 Task: Add a signature Miriam Hall containing Best wishes for a happy National Ice Cream Day, Miriam Hall to email address softage.6@softage.net and add a folder Safety training
Action: Mouse moved to (100, 99)
Screenshot: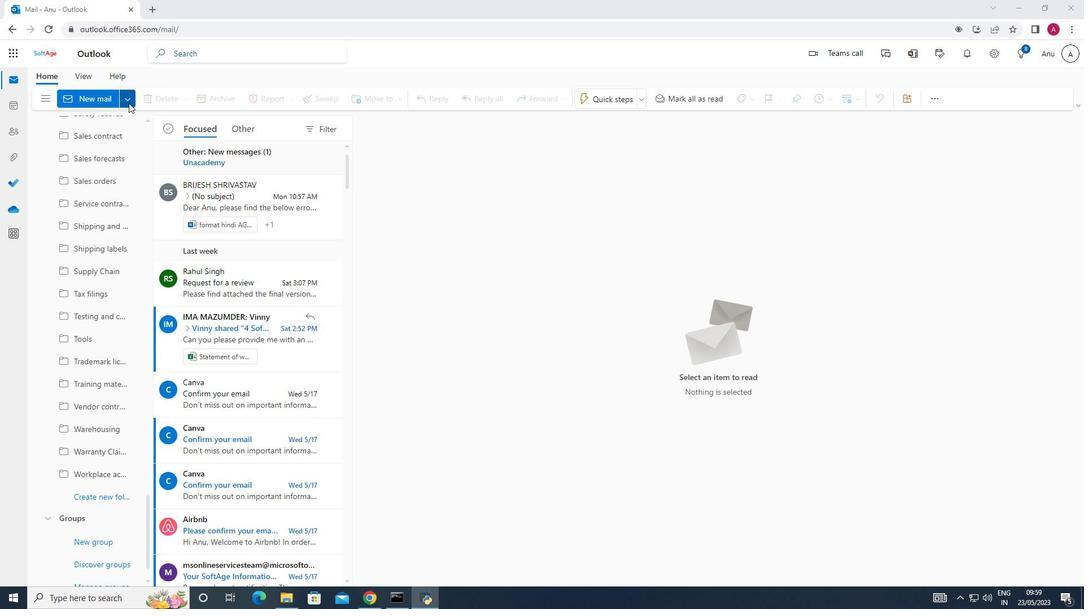 
Action: Mouse pressed left at (100, 99)
Screenshot: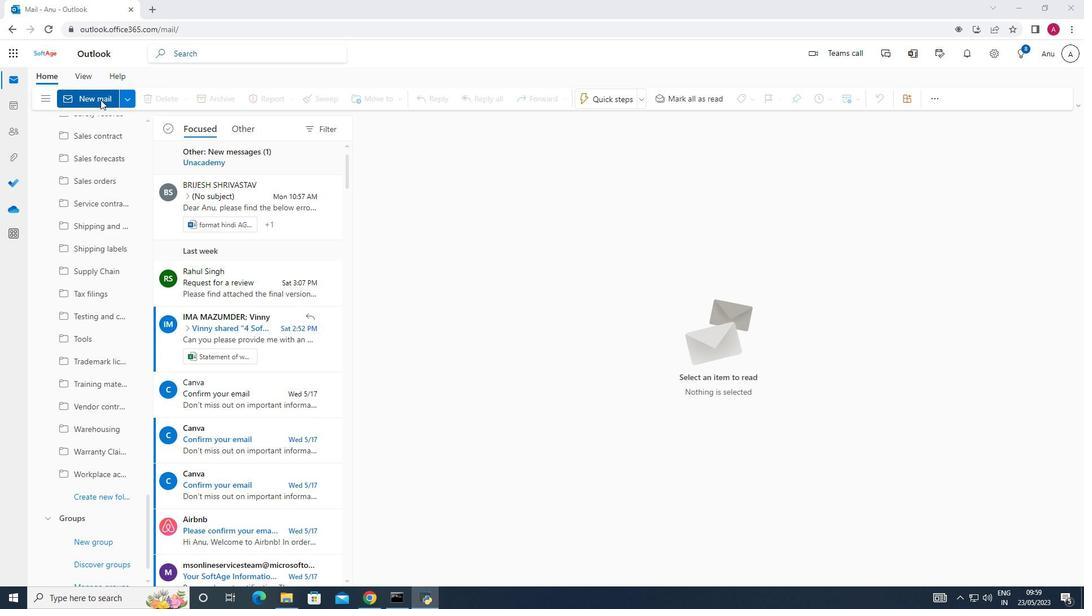 
Action: Mouse moved to (771, 98)
Screenshot: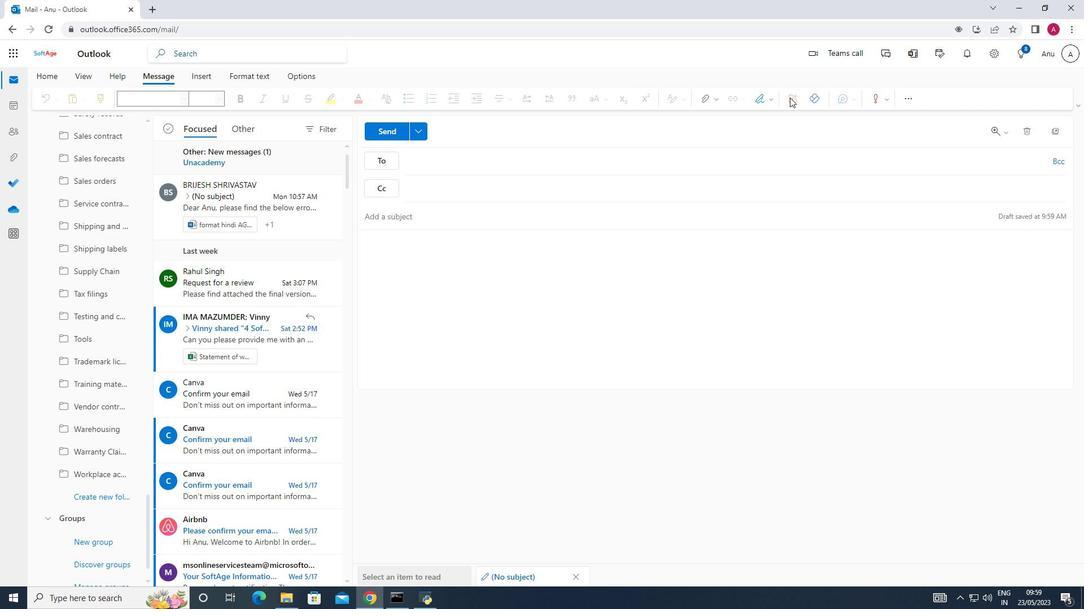 
Action: Mouse pressed left at (771, 98)
Screenshot: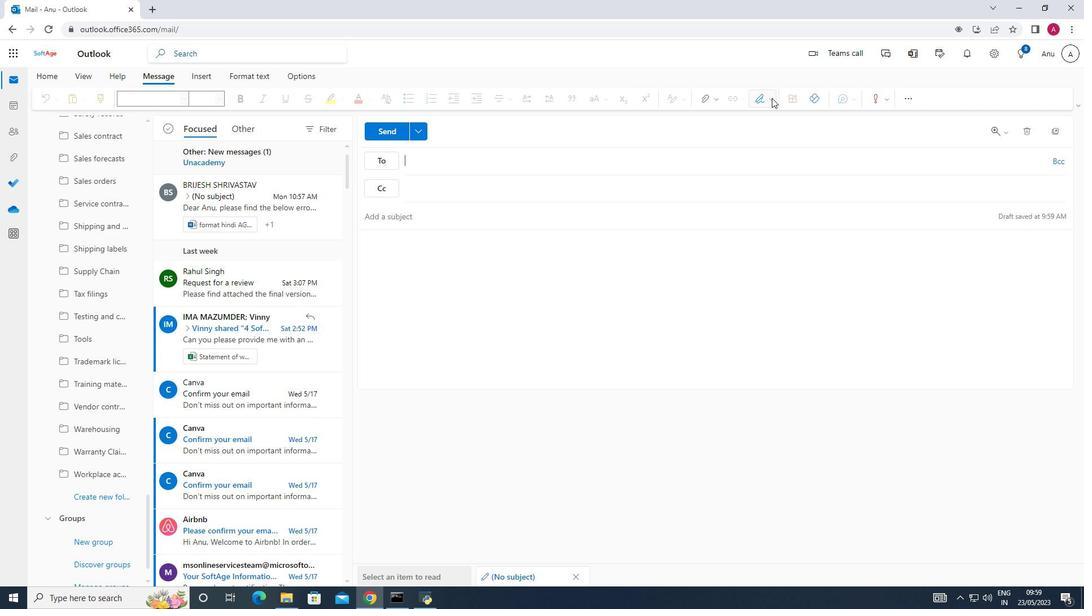 
Action: Mouse moved to (749, 145)
Screenshot: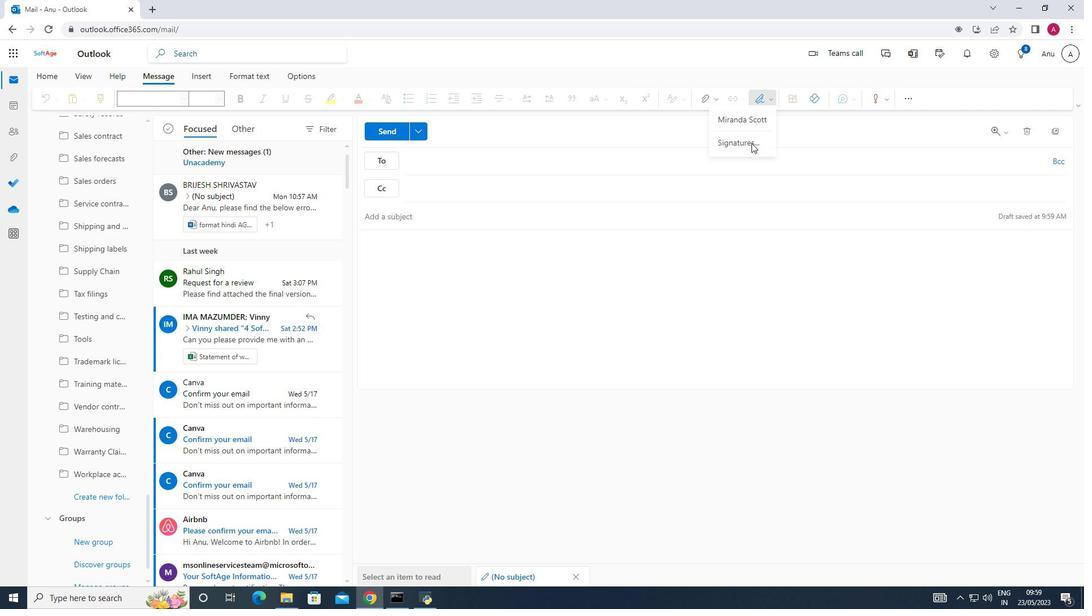
Action: Mouse pressed left at (749, 145)
Screenshot: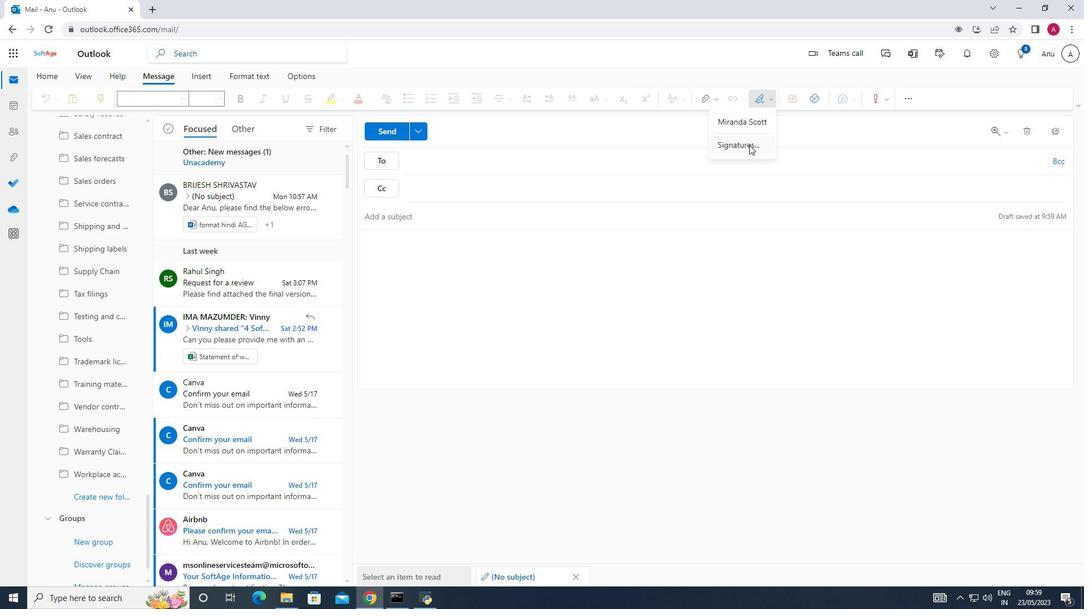 
Action: Mouse moved to (765, 193)
Screenshot: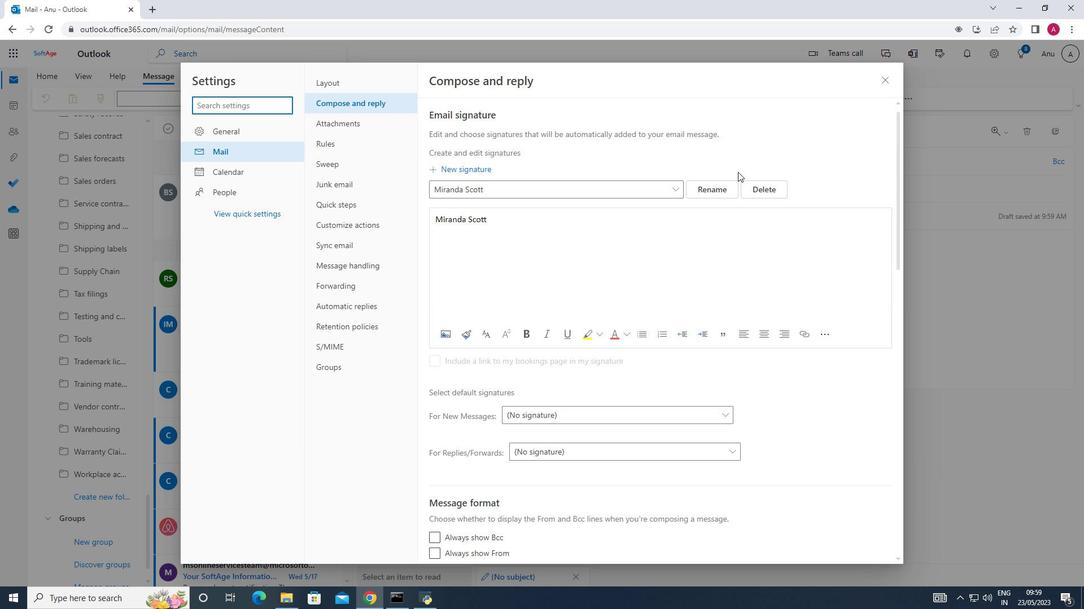 
Action: Mouse pressed left at (765, 193)
Screenshot: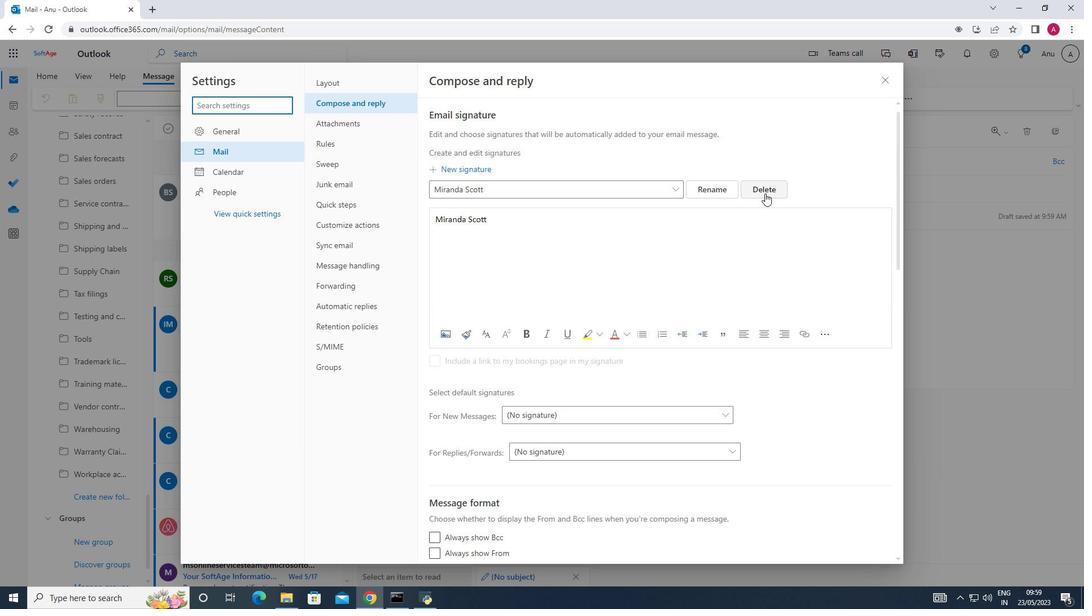
Action: Mouse moved to (525, 191)
Screenshot: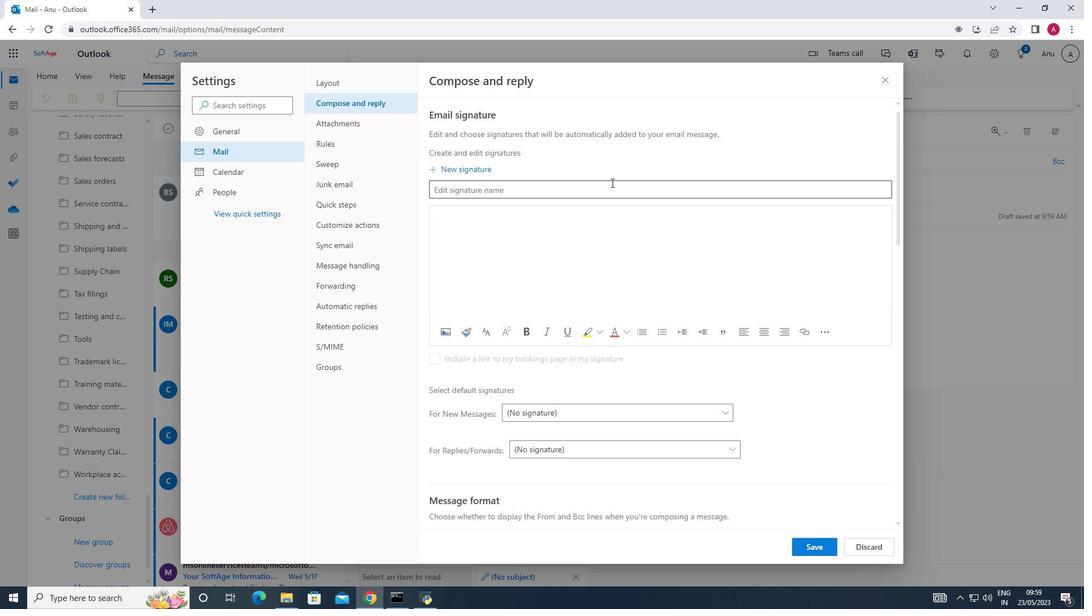 
Action: Mouse pressed left at (525, 191)
Screenshot: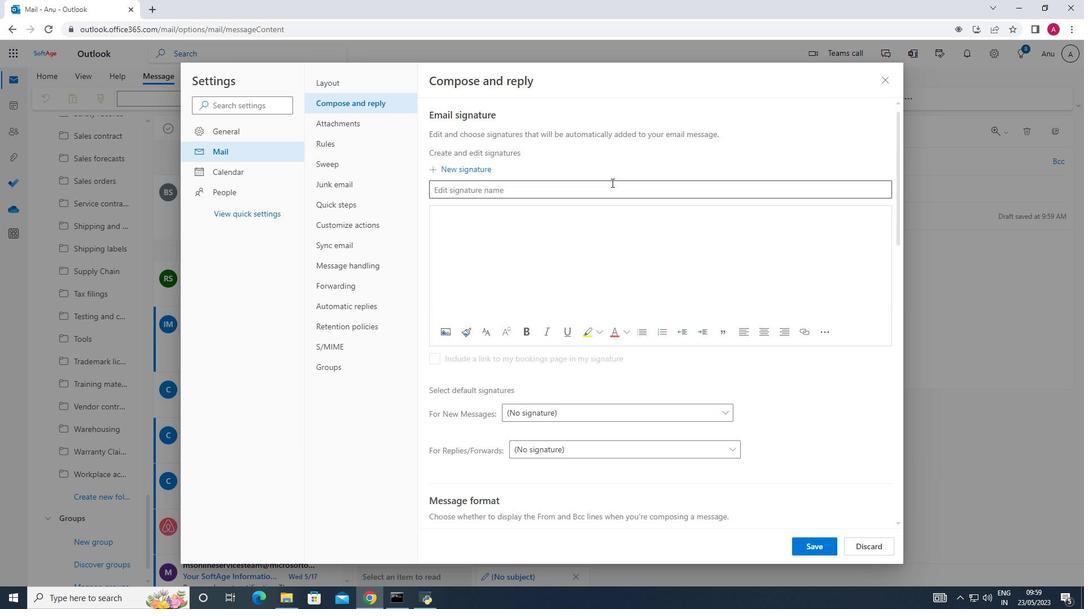 
Action: Key pressed <Key.shift_r>Miriam<Key.space><Key.shift_r><Key.shift_r><Key.shift_r><Key.shift_r><Key.shift_r><Key.shift_r><Key.shift_r><Key.shift_r><Key.shift_r><Key.shift_r>Hall
Screenshot: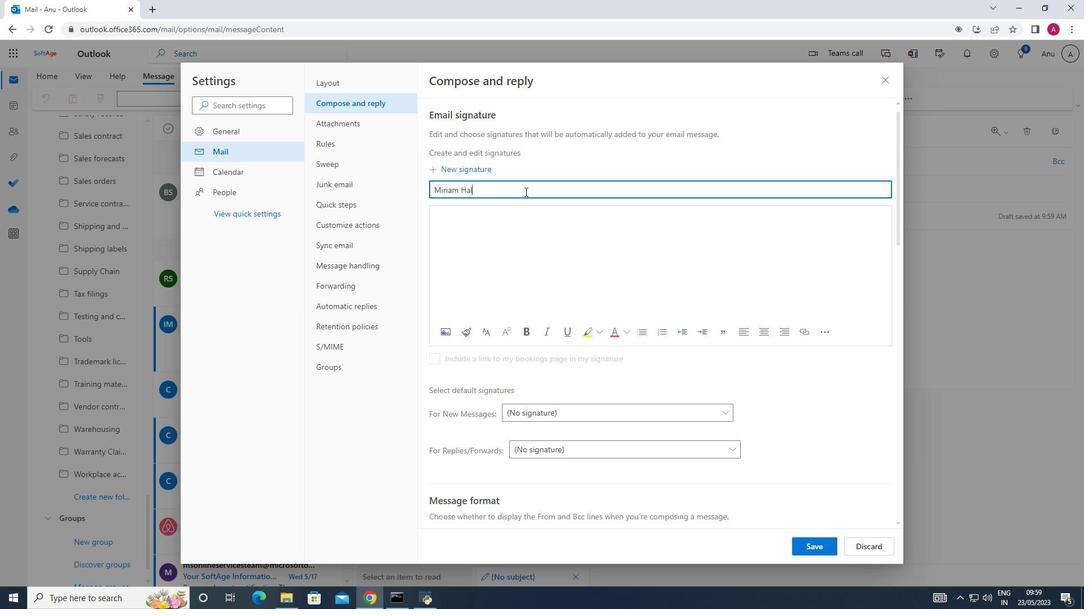 
Action: Mouse moved to (469, 219)
Screenshot: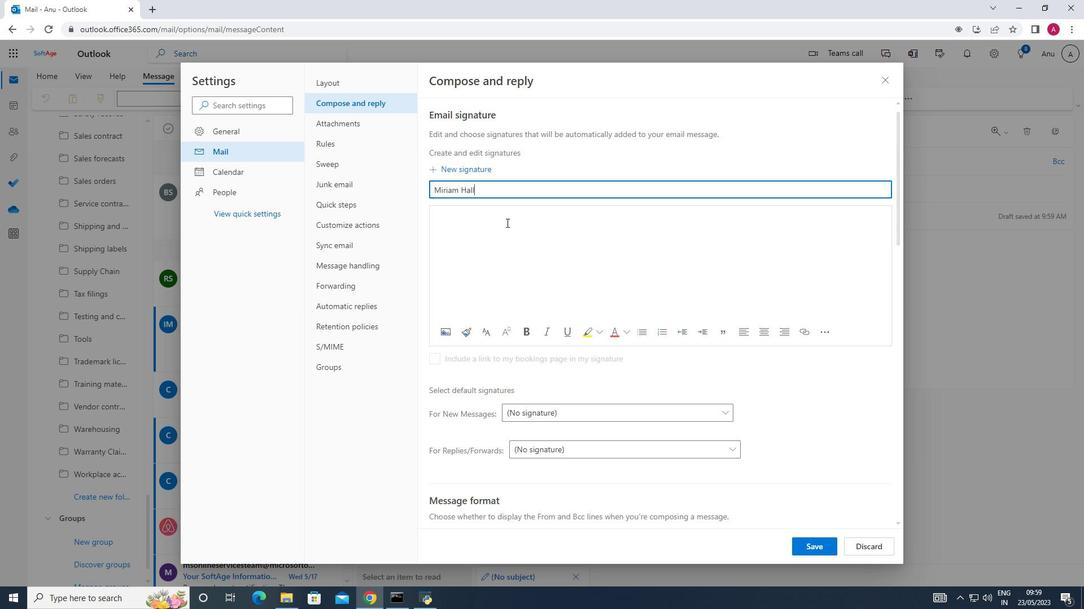 
Action: Mouse pressed left at (469, 219)
Screenshot: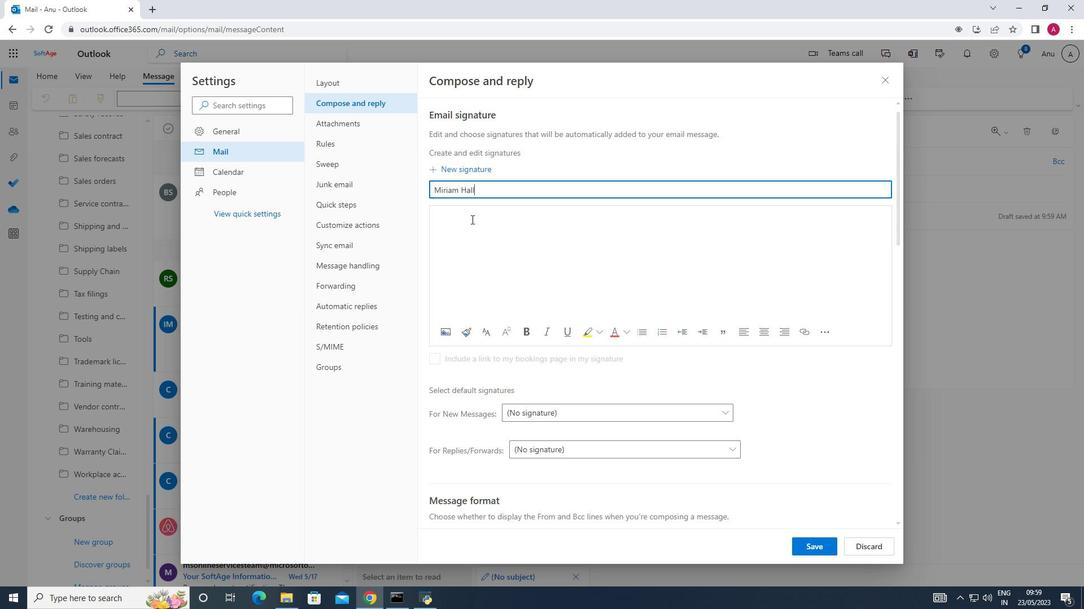 
Action: Mouse moved to (468, 217)
Screenshot: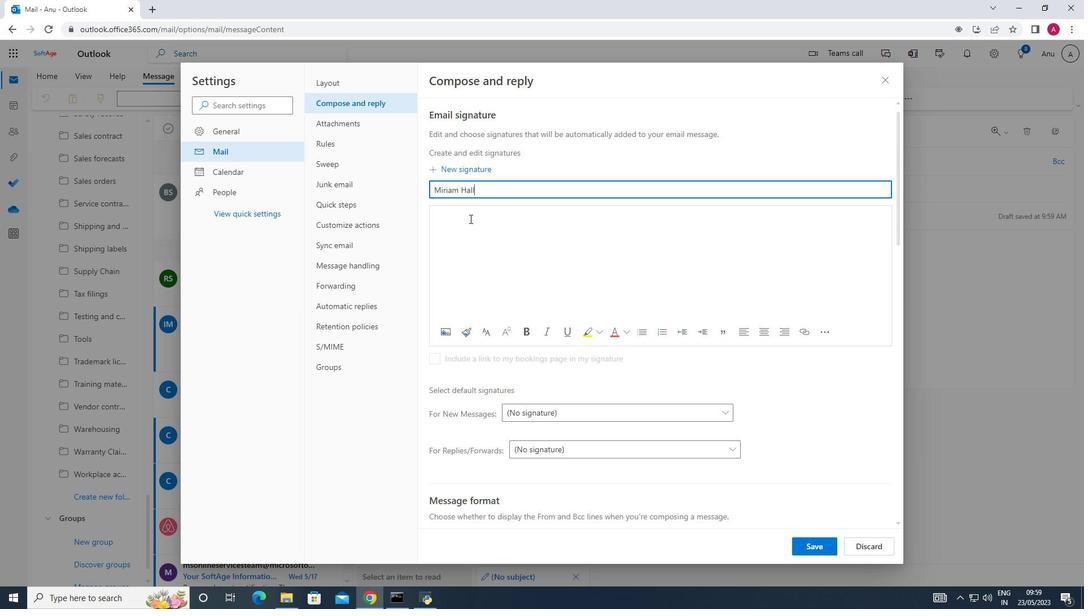 
Action: Key pressed <Key.shift_r>Miriam<Key.space><Key.shift_r><Key.shift_r><Key.shift_r>Hall
Screenshot: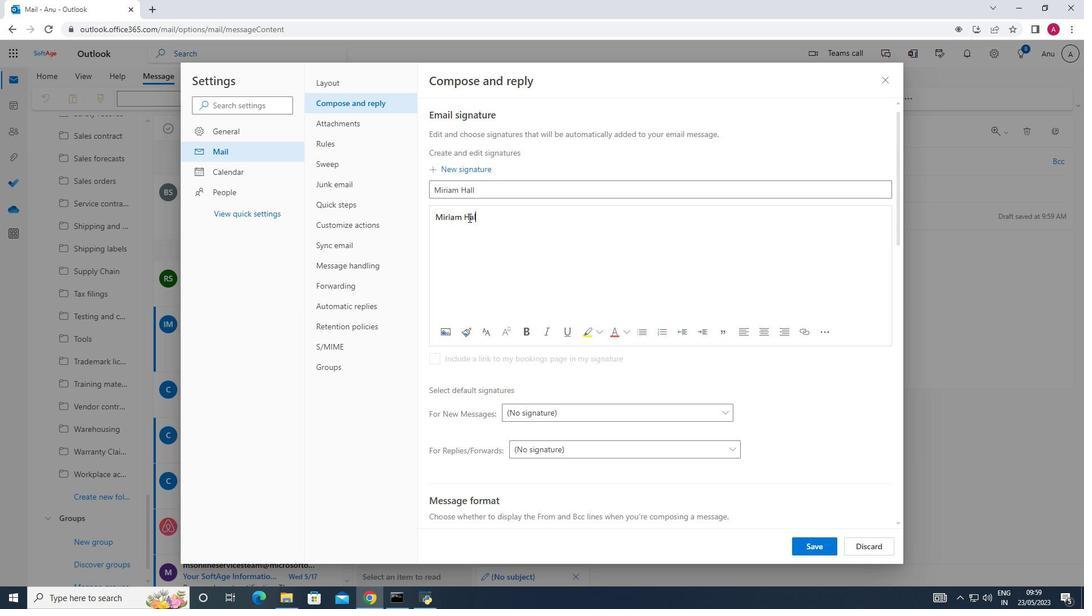 
Action: Mouse moved to (810, 542)
Screenshot: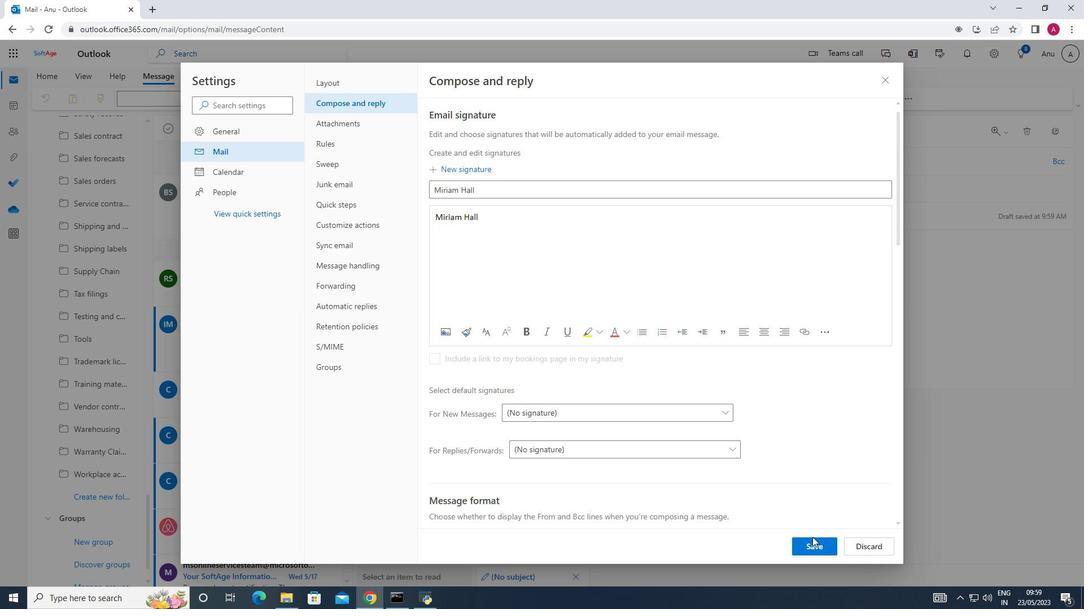 
Action: Mouse pressed left at (810, 542)
Screenshot: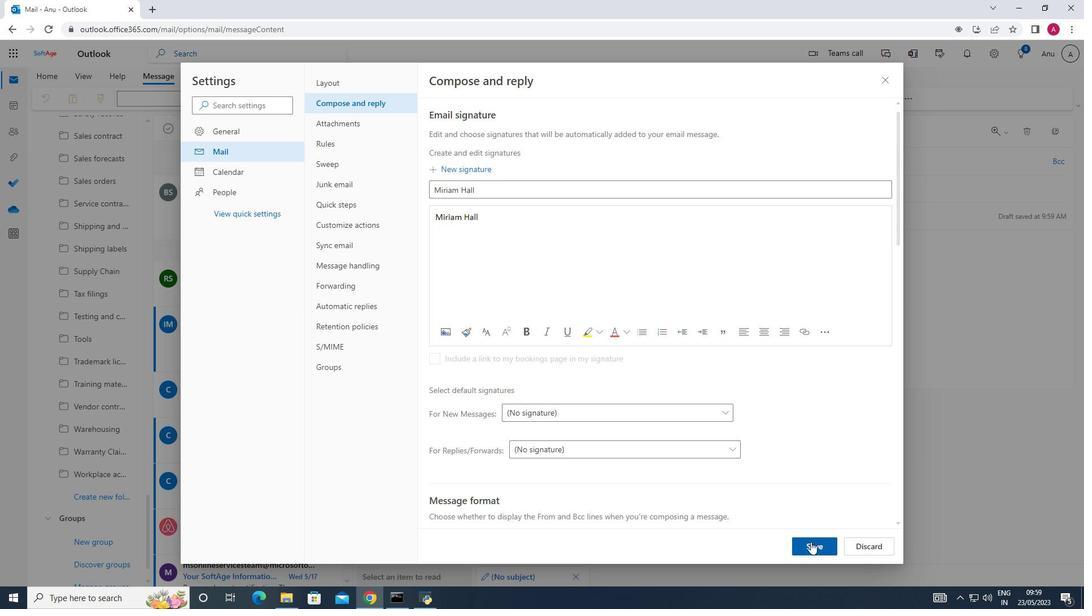 
Action: Mouse moved to (884, 84)
Screenshot: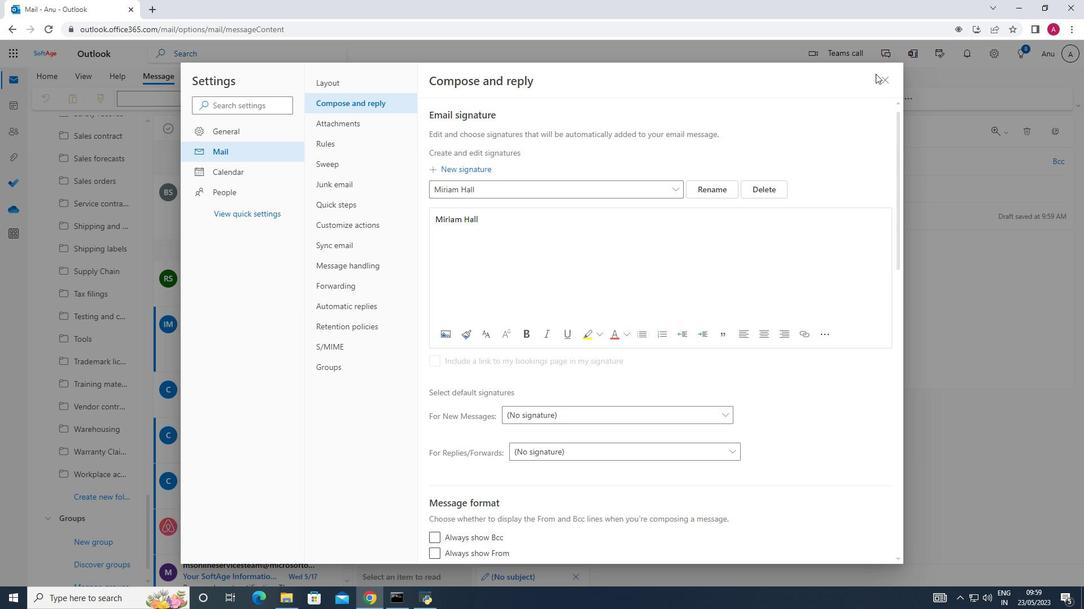 
Action: Mouse pressed left at (884, 84)
Screenshot: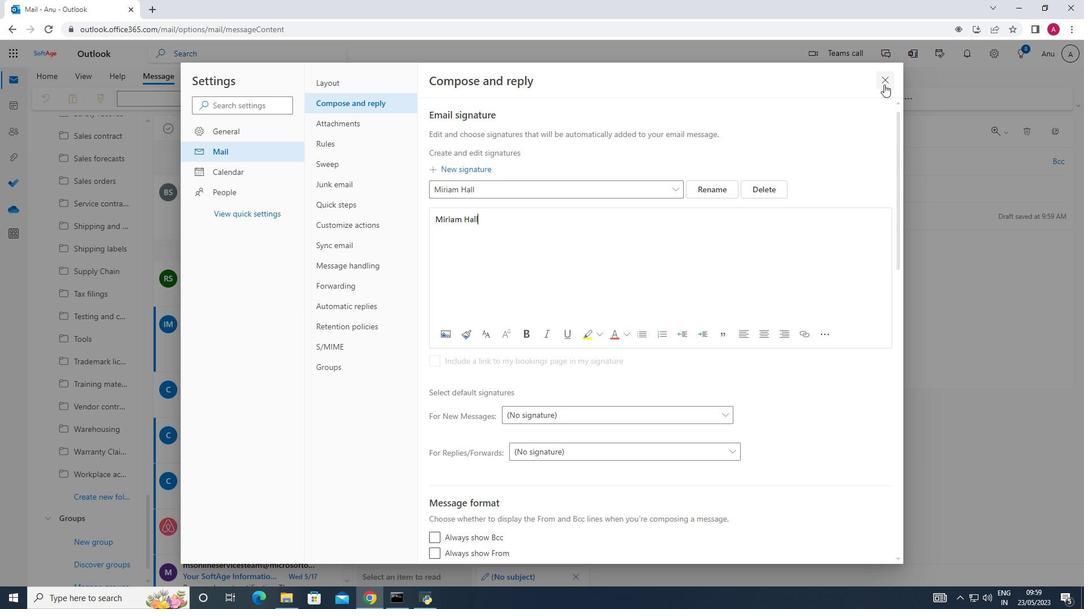 
Action: Mouse moved to (772, 106)
Screenshot: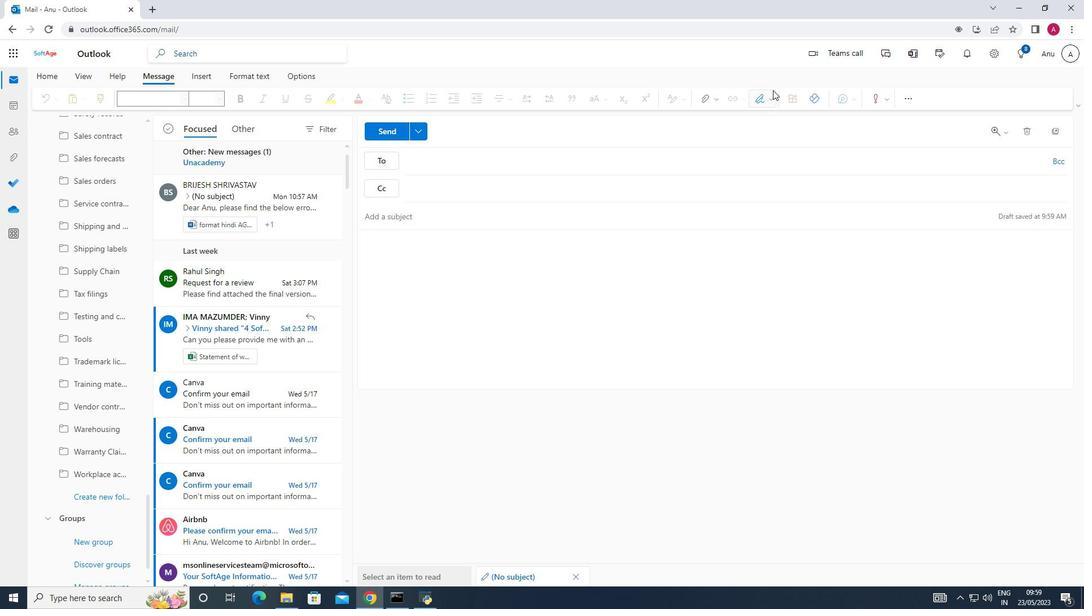 
Action: Mouse pressed left at (772, 106)
Screenshot: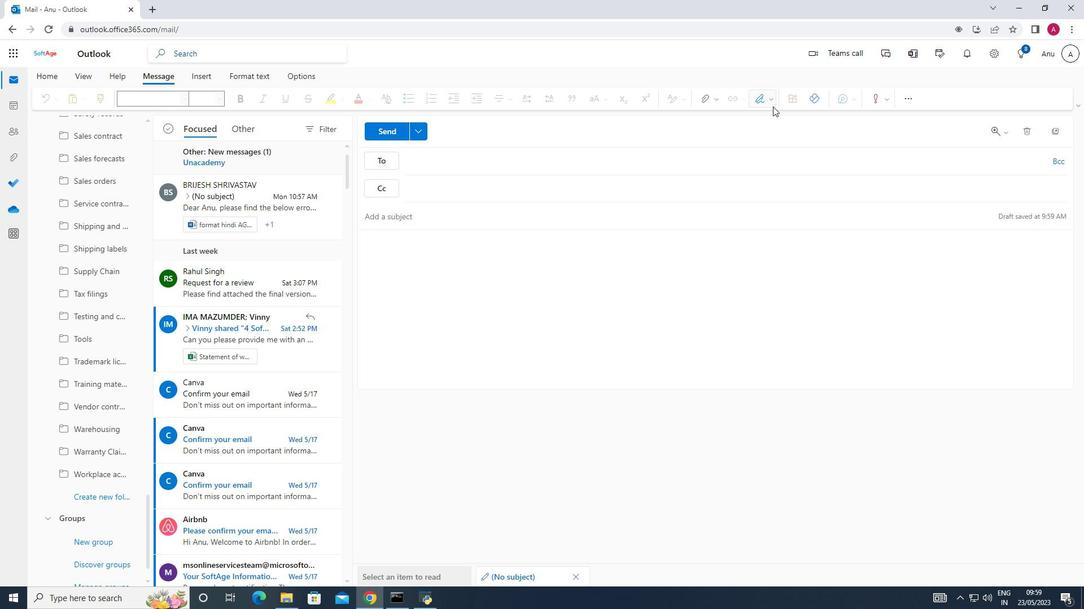 
Action: Mouse moved to (759, 118)
Screenshot: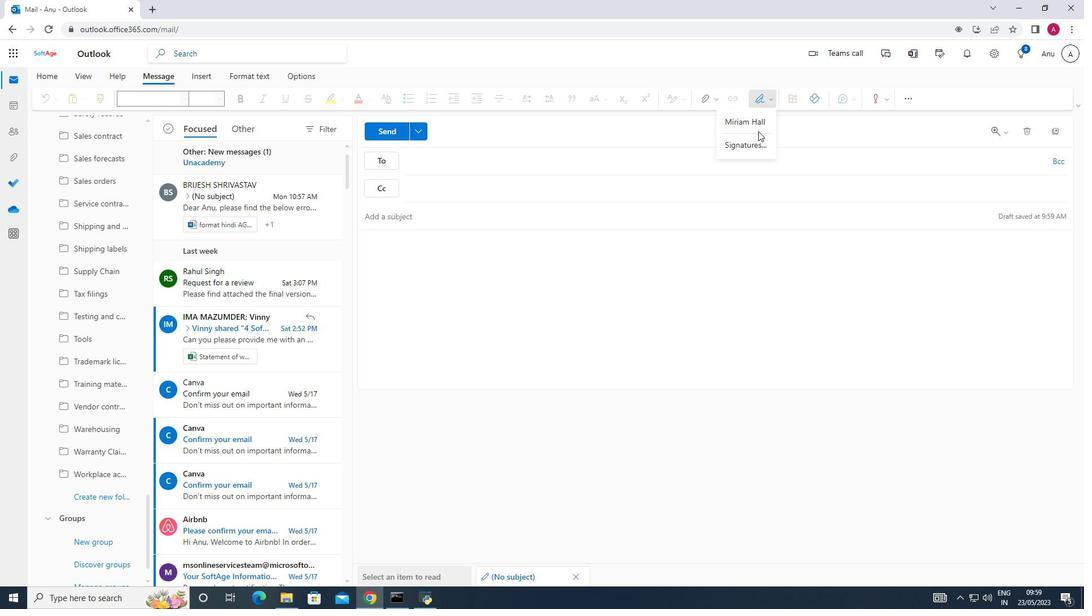 
Action: Mouse pressed left at (759, 118)
Screenshot: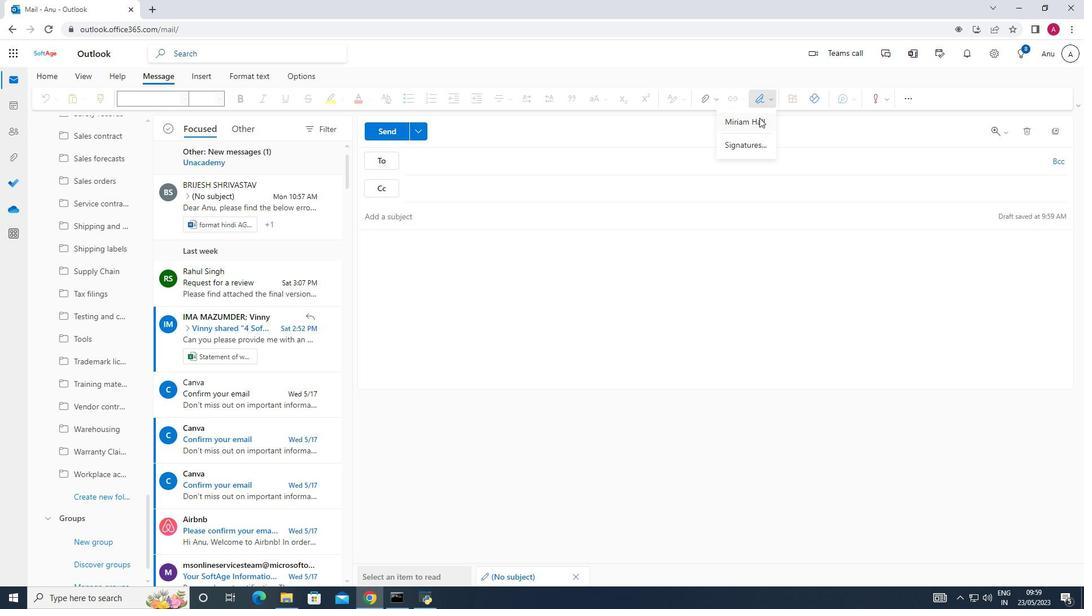 
Action: Key pressed <Key.shift>Best<Key.space>wishes<Key.space>for<Key.space><Key.space><Key.backspace>a<Key.space>happy<Key.space><Key.shift>National<Key.space><Key.shift>Ice<Key.space><Key.shift>Cream<Key.space><Key.shift><Key.shift><Key.shift><Key.shift><Key.shift><Key.shift><Key.shift><Key.shift>Day.
Screenshot: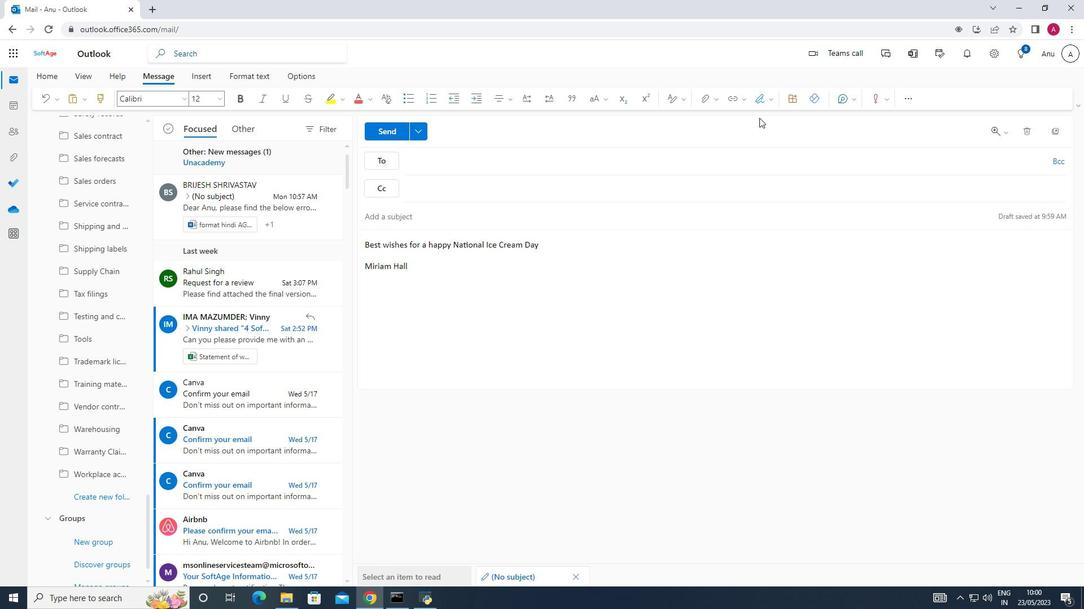 
Action: Mouse moved to (408, 161)
Screenshot: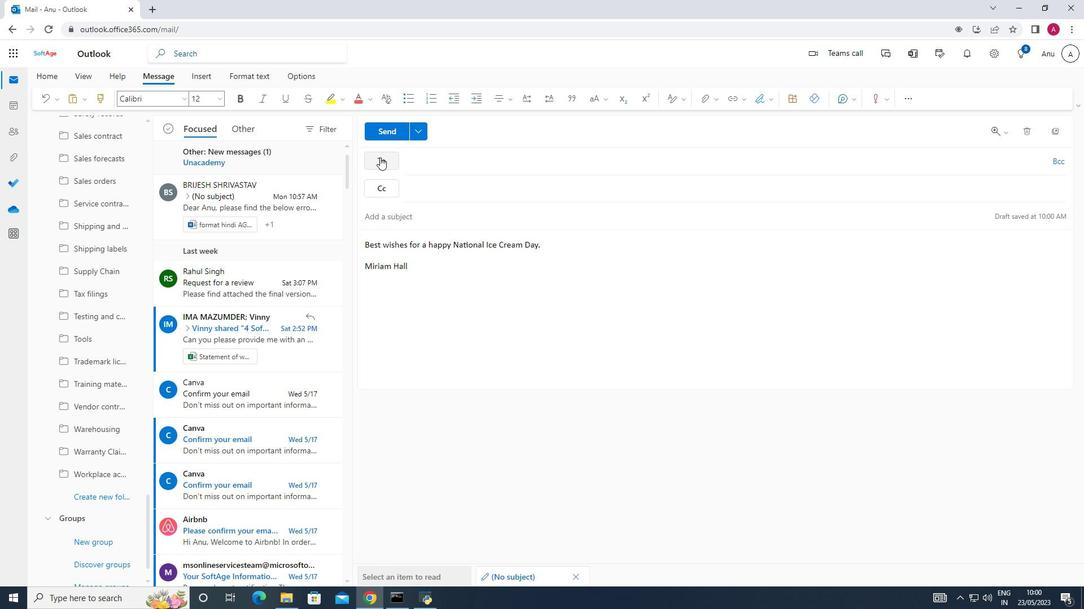 
Action: Mouse pressed left at (408, 161)
Screenshot: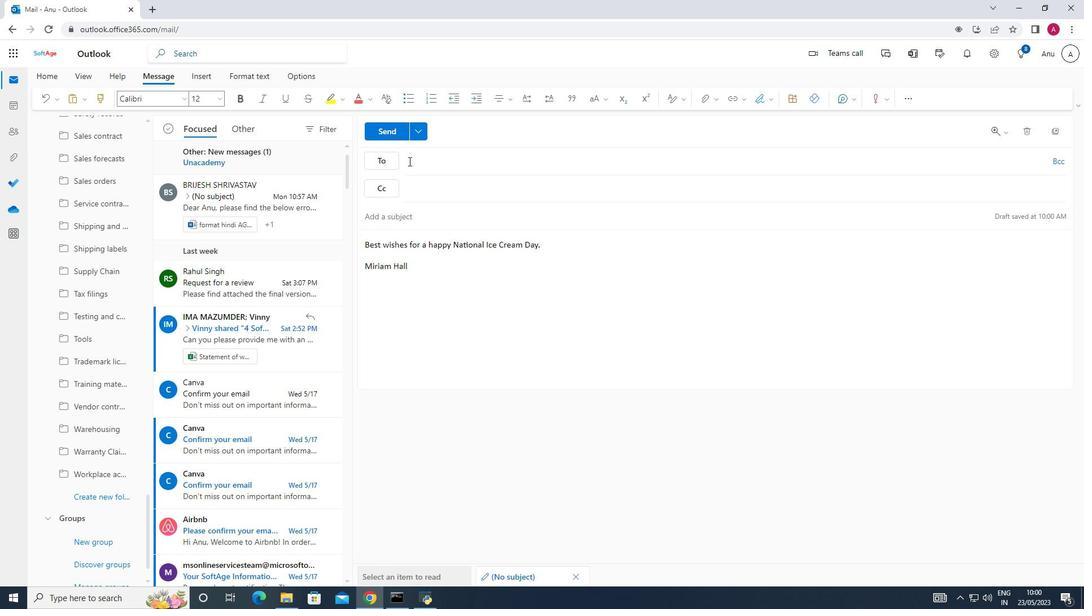 
Action: Key pressed softah<Key.backspace>ge.6<Key.shift>@softage.net
Screenshot: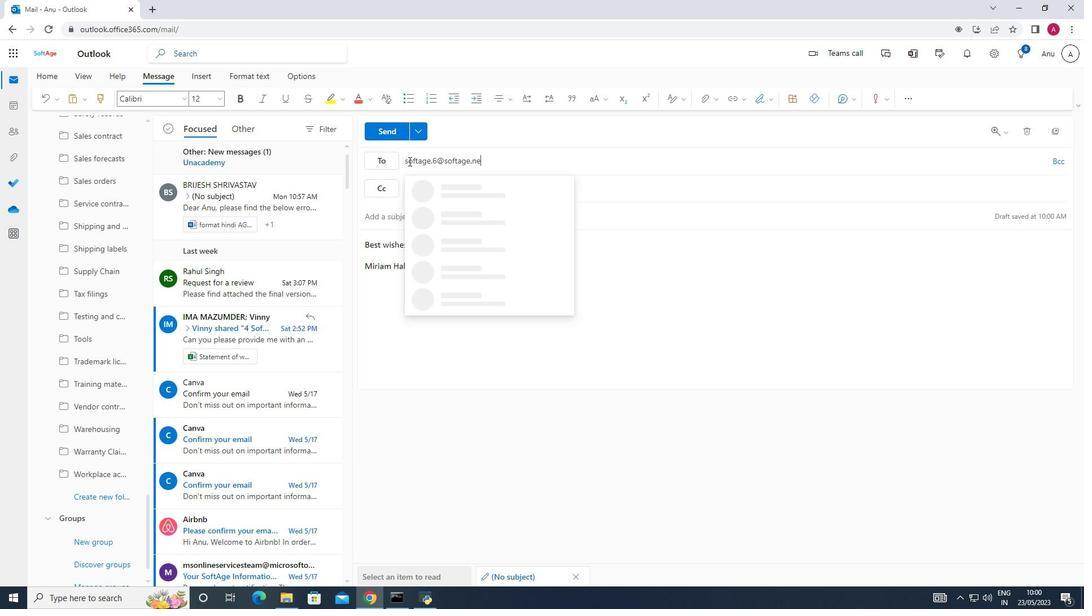 
Action: Mouse moved to (472, 184)
Screenshot: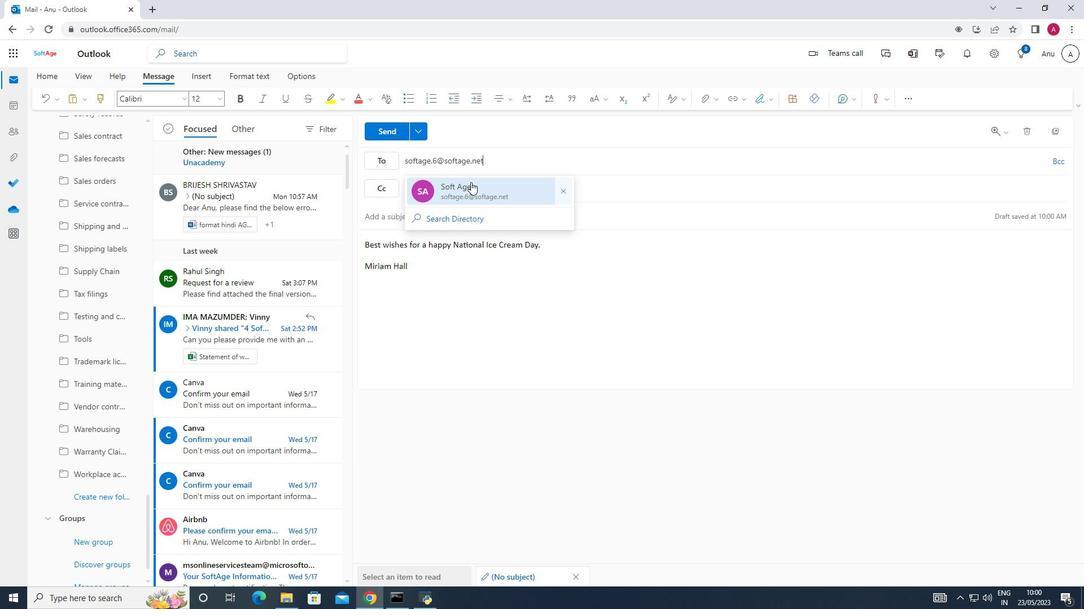 
Action: Mouse pressed left at (472, 184)
Screenshot: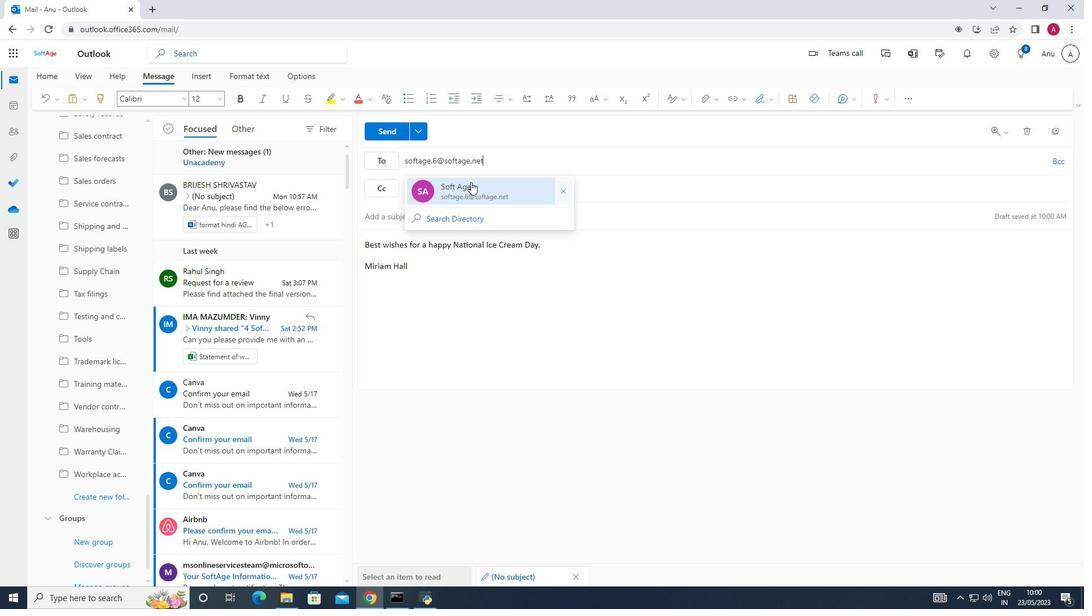 
Action: Mouse moved to (110, 491)
Screenshot: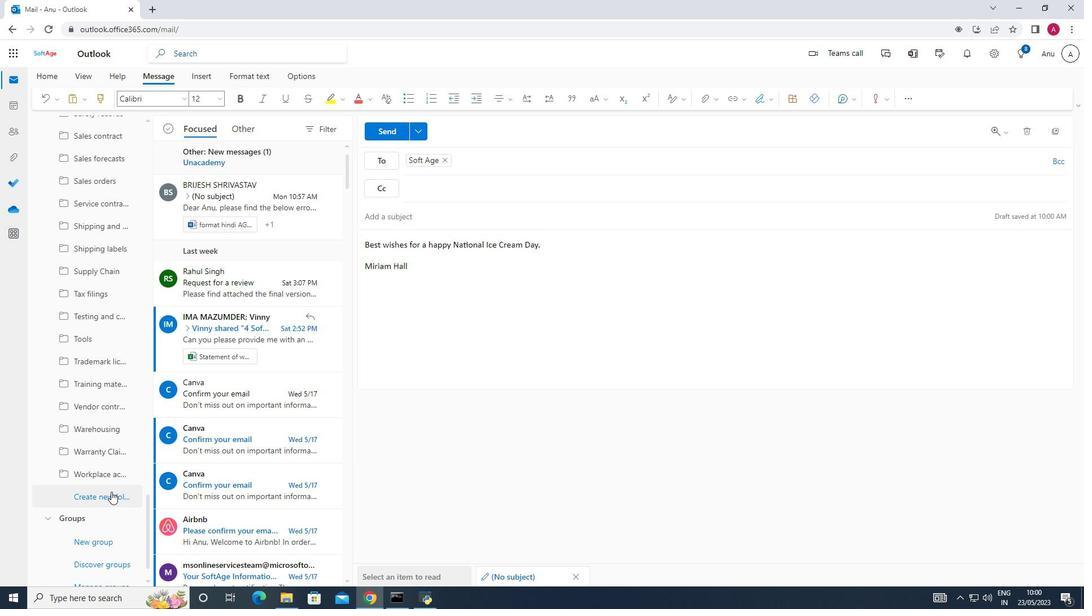 
Action: Mouse pressed left at (110, 491)
Screenshot: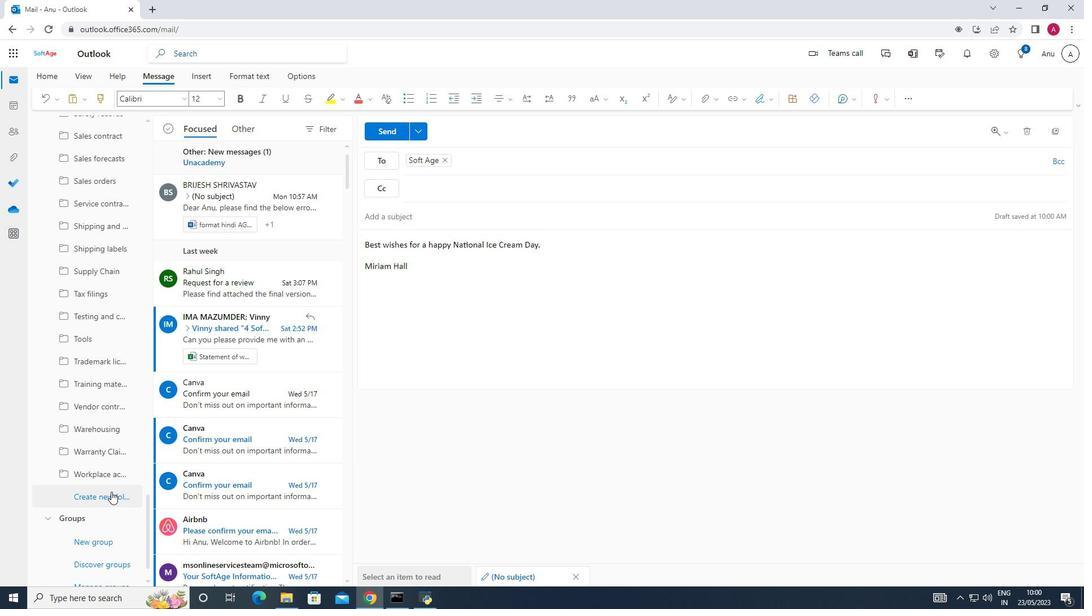 
Action: Mouse moved to (82, 493)
Screenshot: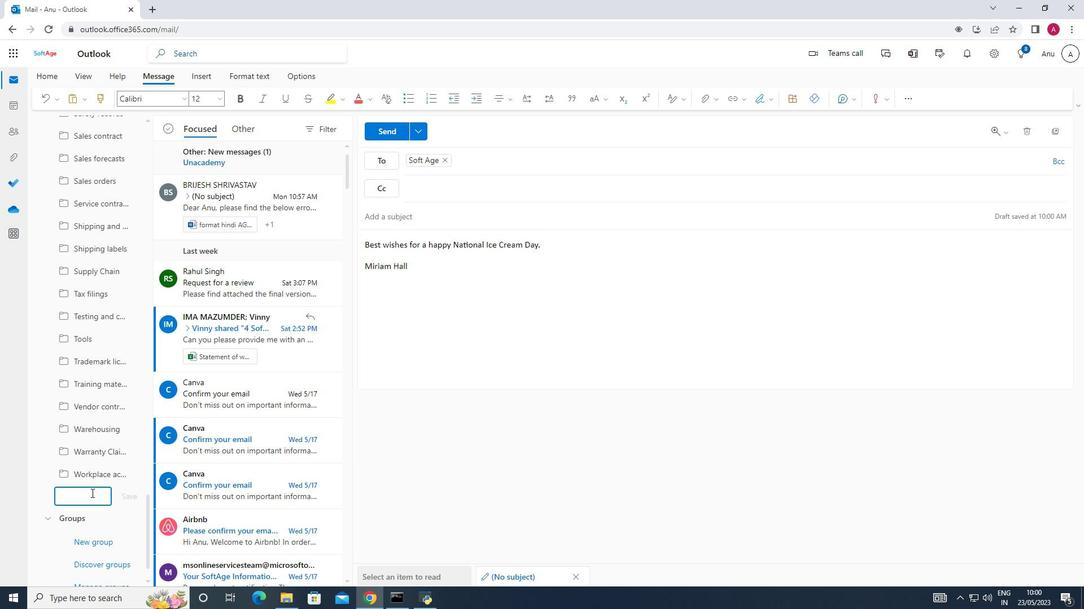 
Action: Mouse pressed left at (82, 493)
Screenshot: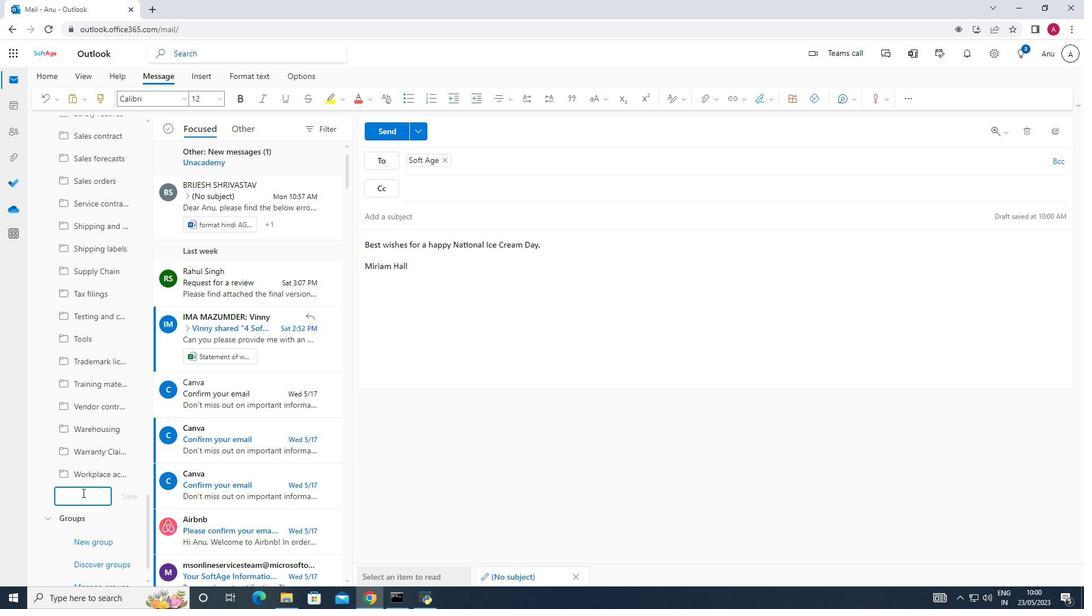 
Action: Key pressed <Key.shift>Safety<Key.space>training
Screenshot: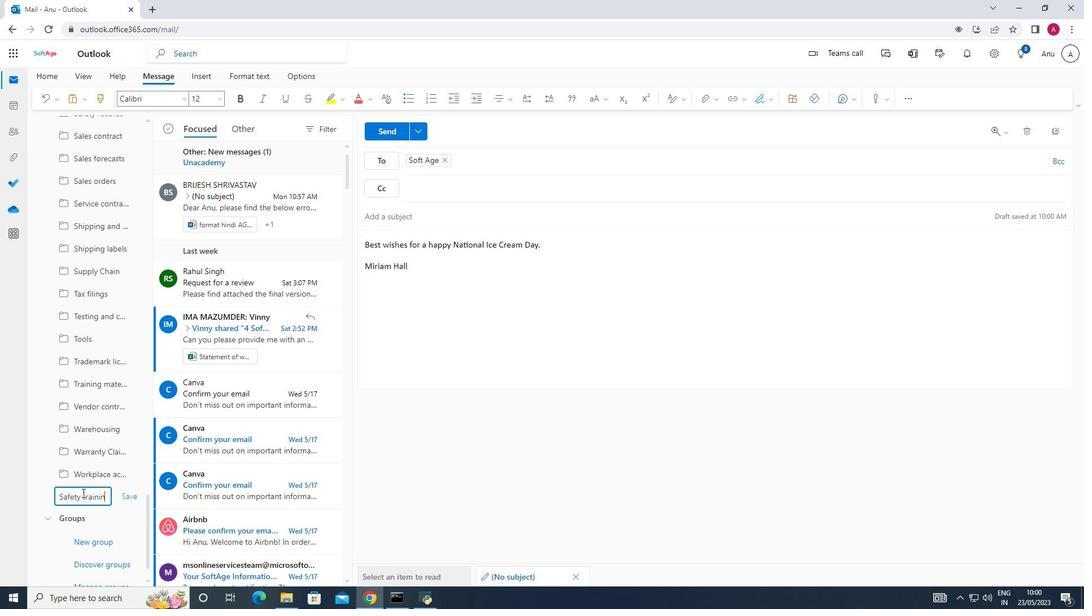 
Action: Mouse moved to (129, 492)
Screenshot: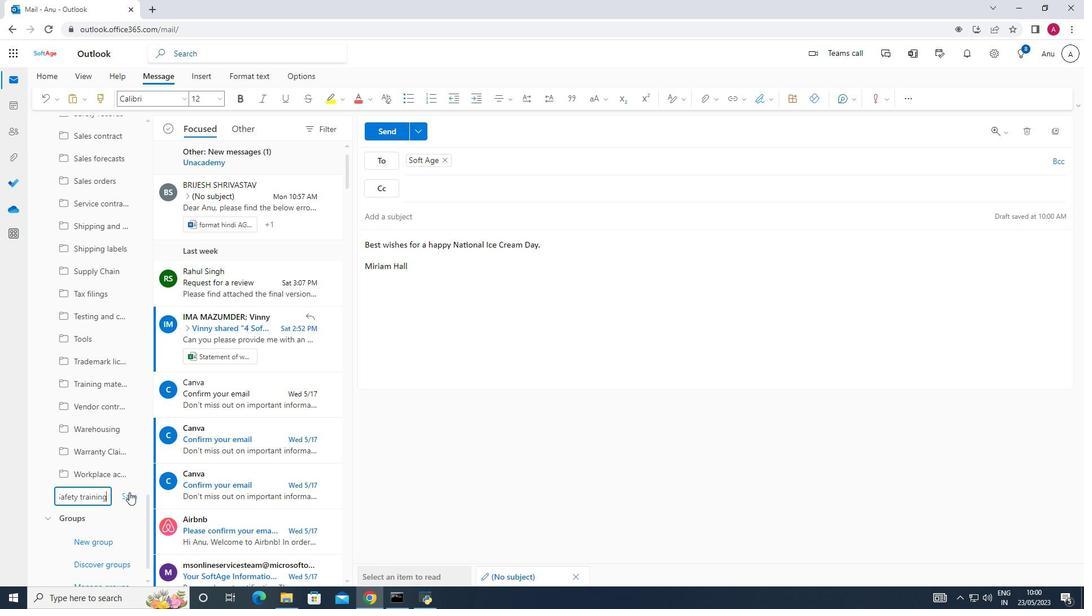
Action: Mouse pressed left at (129, 492)
Screenshot: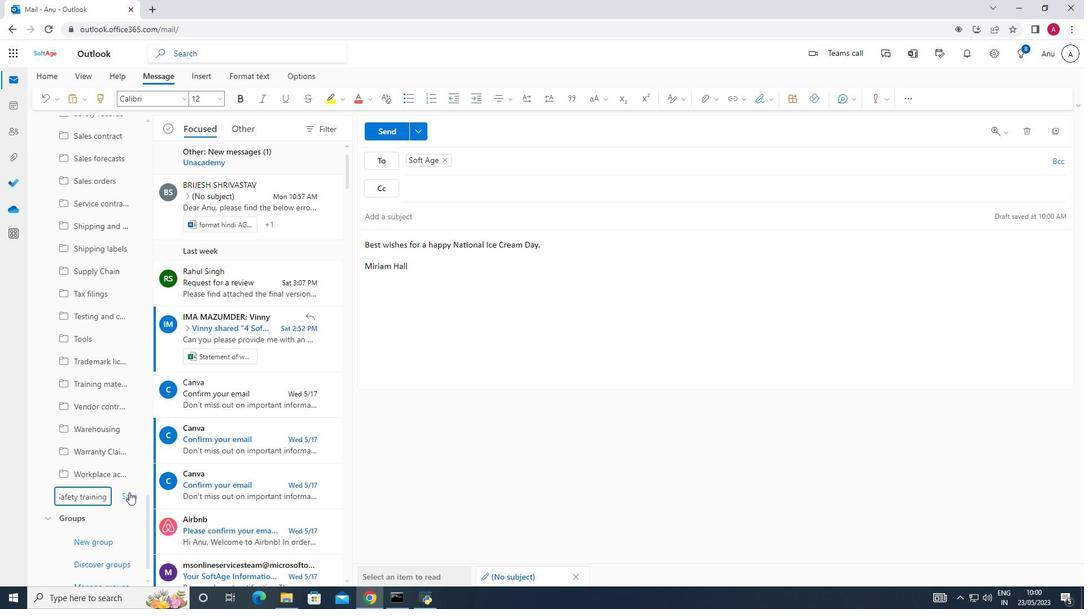 
Action: Mouse moved to (383, 126)
Screenshot: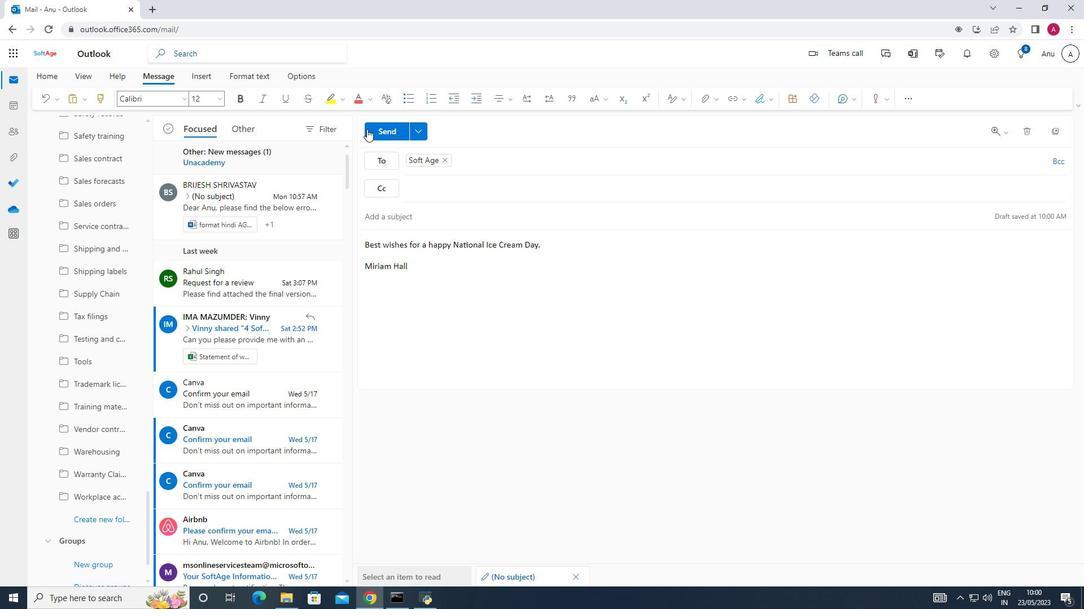 
Action: Mouse pressed left at (383, 126)
Screenshot: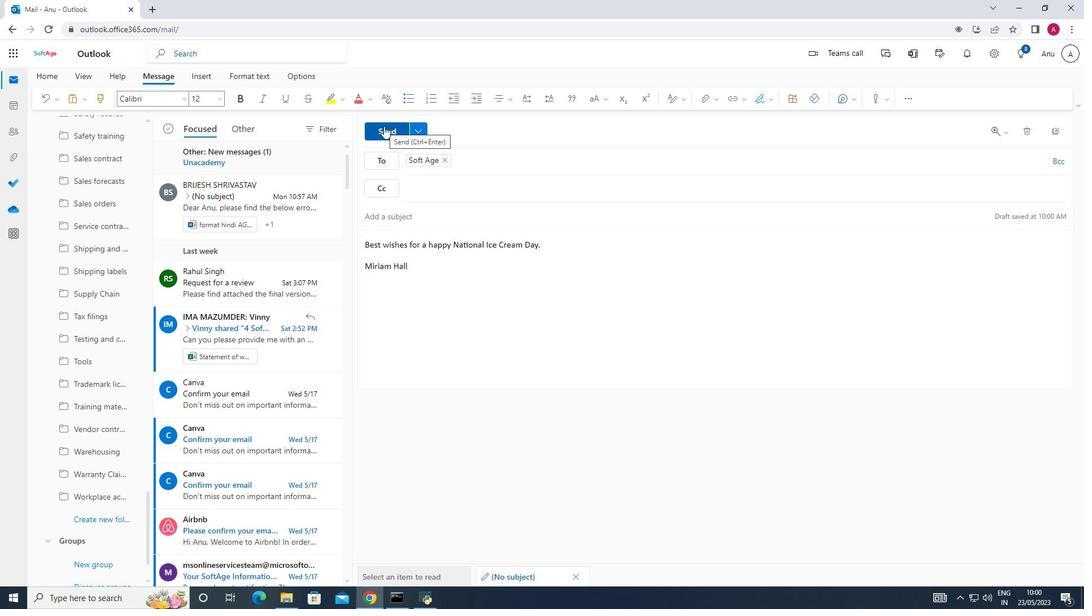 
Action: Mouse moved to (544, 339)
Screenshot: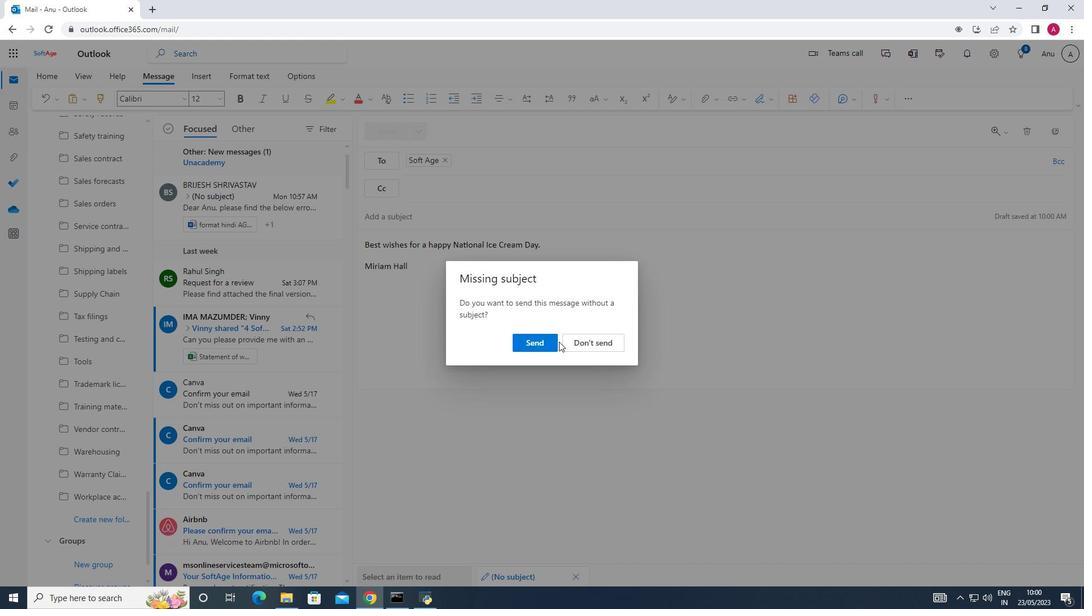 
Action: Mouse pressed left at (544, 339)
Screenshot: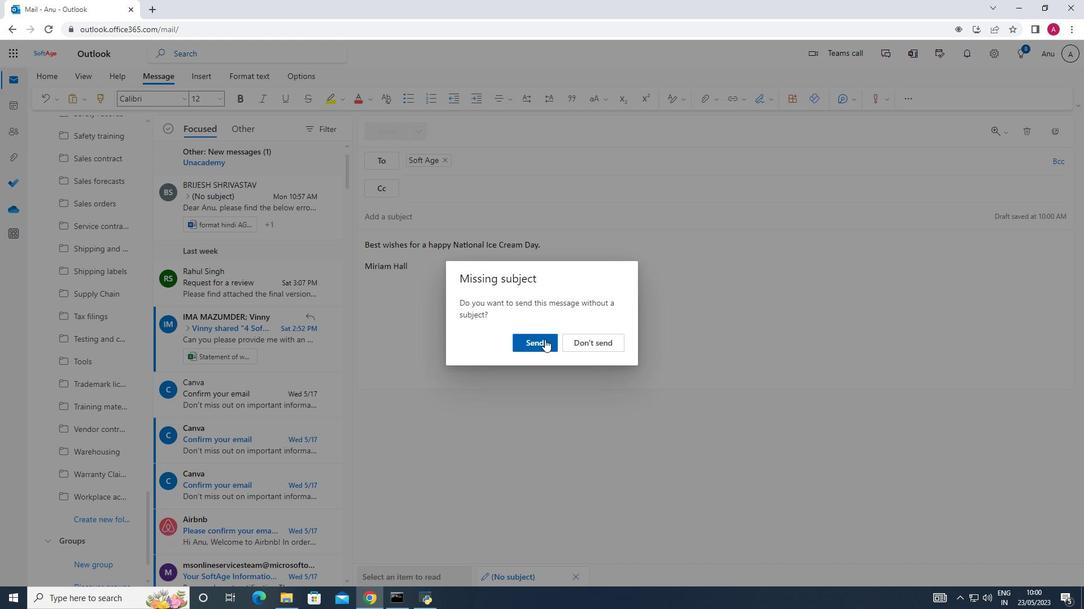 
